Task: Open Card Card0000000334 in Board Board0000000084 in Workspace WS0000000028 in Trello. Add Member nikhrathi889@gmail.com to Card Card0000000334 in Board Board0000000084 in Workspace WS0000000028 in Trello. Add Blue Label titled Label0000000334 to Card Card0000000334 in Board Board0000000084 in Workspace WS0000000028 in Trello. Add Checklist CL0000000334 to Card Card0000000334 in Board Board0000000084 in Workspace WS0000000028 in Trello. Add Dates with Start Date as Sep 01 2023 and Due Date as Sep 30 2023 to Card Card0000000334 in Board Board0000000084 in Workspace WS0000000028 in Trello
Action: Mouse moved to (317, 337)
Screenshot: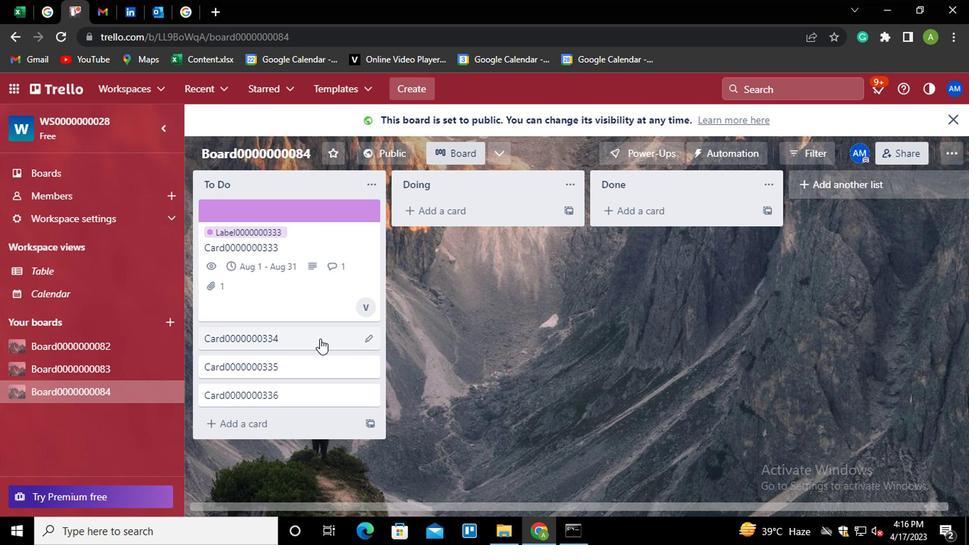 
Action: Mouse pressed left at (317, 337)
Screenshot: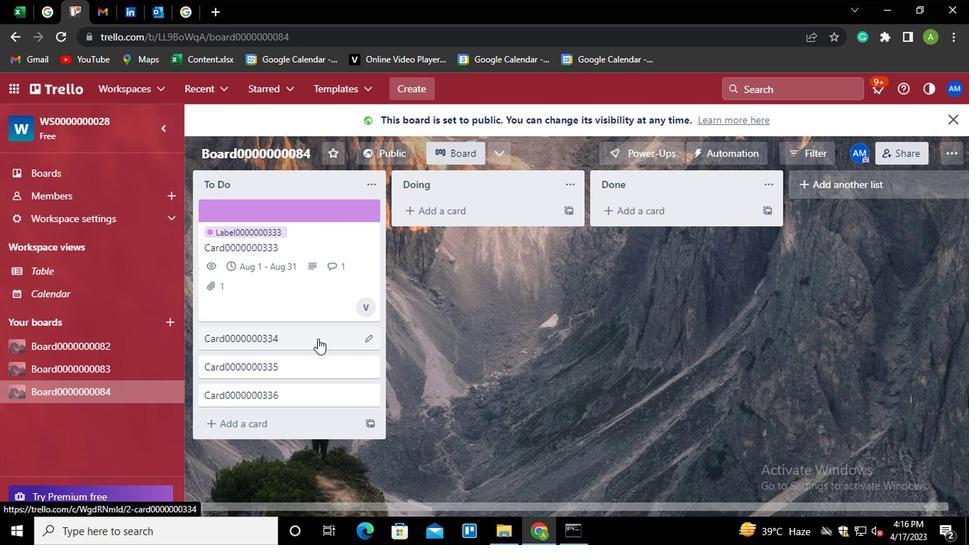 
Action: Mouse moved to (662, 200)
Screenshot: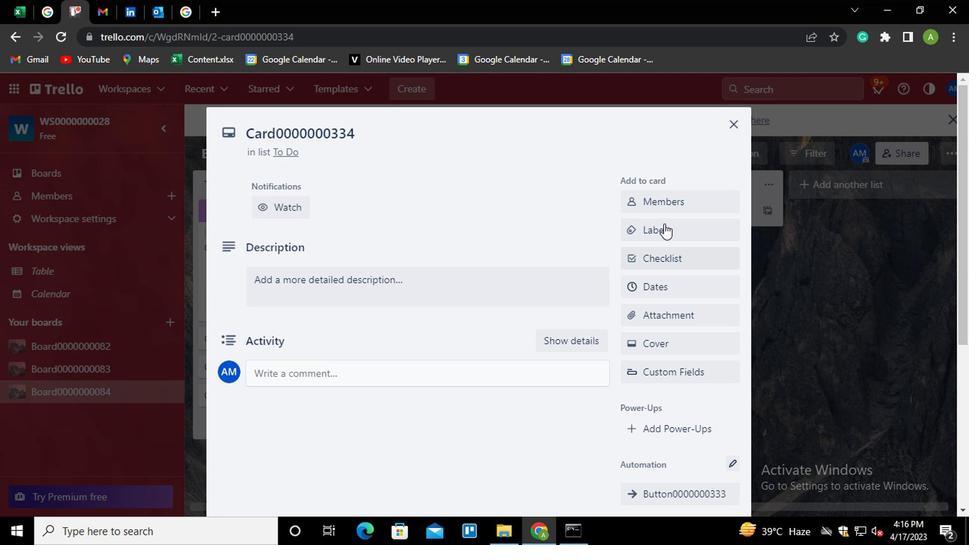 
Action: Mouse pressed left at (662, 200)
Screenshot: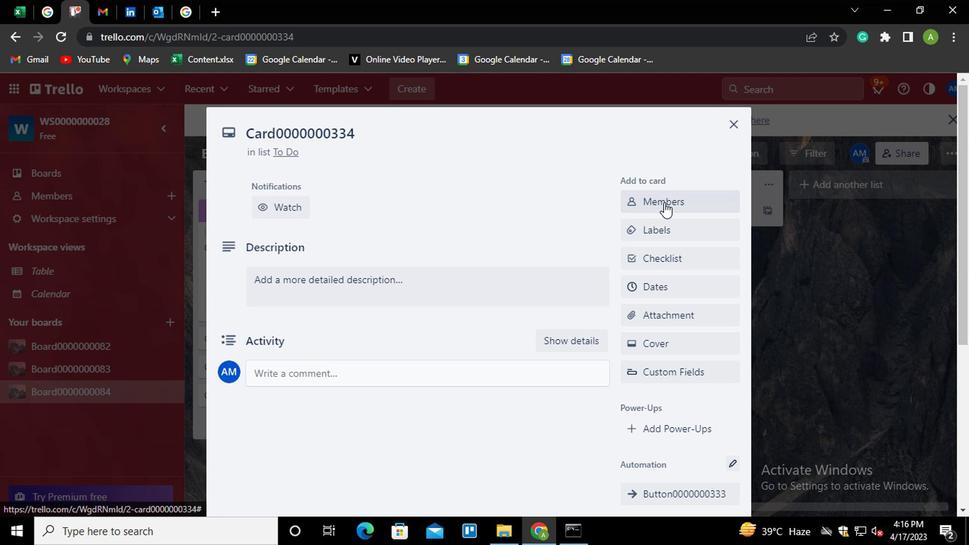 
Action: Mouse moved to (674, 262)
Screenshot: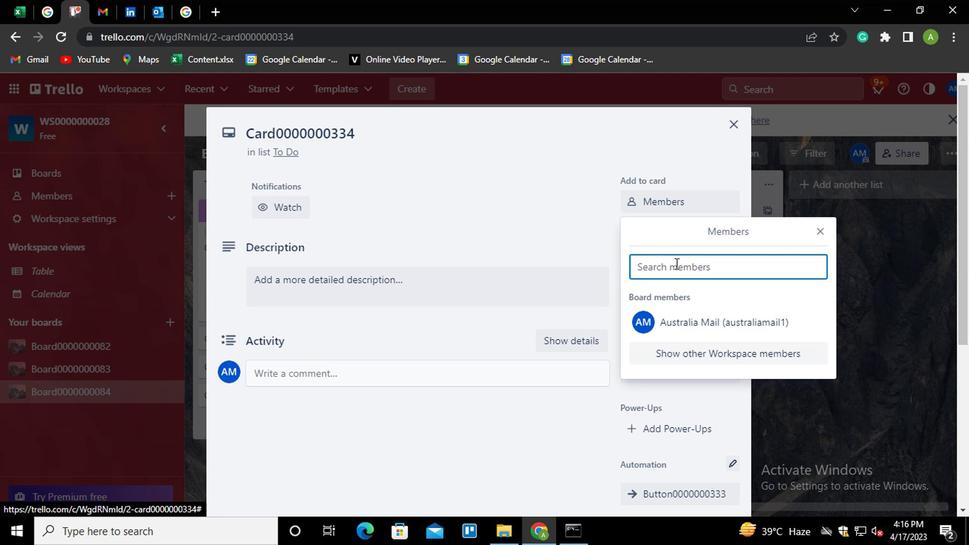 
Action: Mouse pressed left at (674, 262)
Screenshot: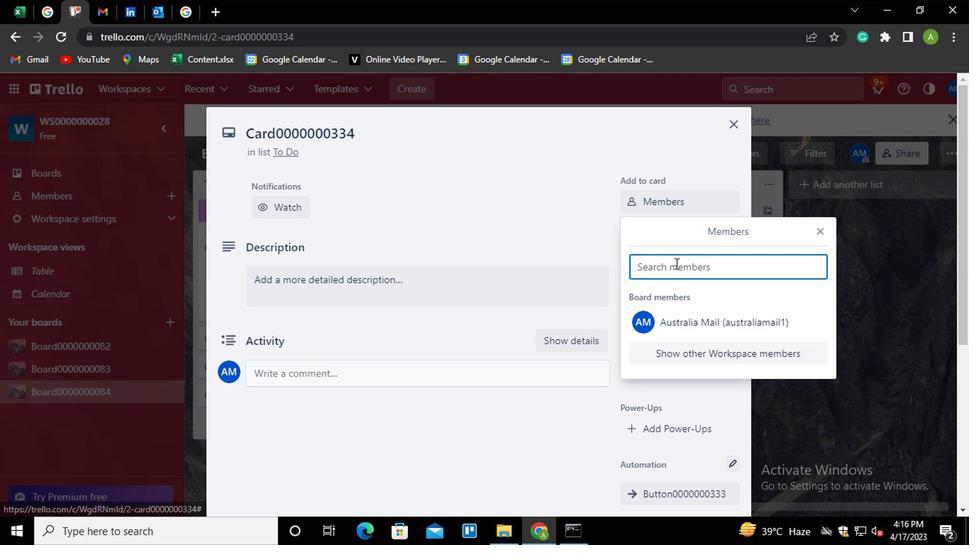 
Action: Key pressed nikhrathi889<Key.shift>@GMAIL.COM
Screenshot: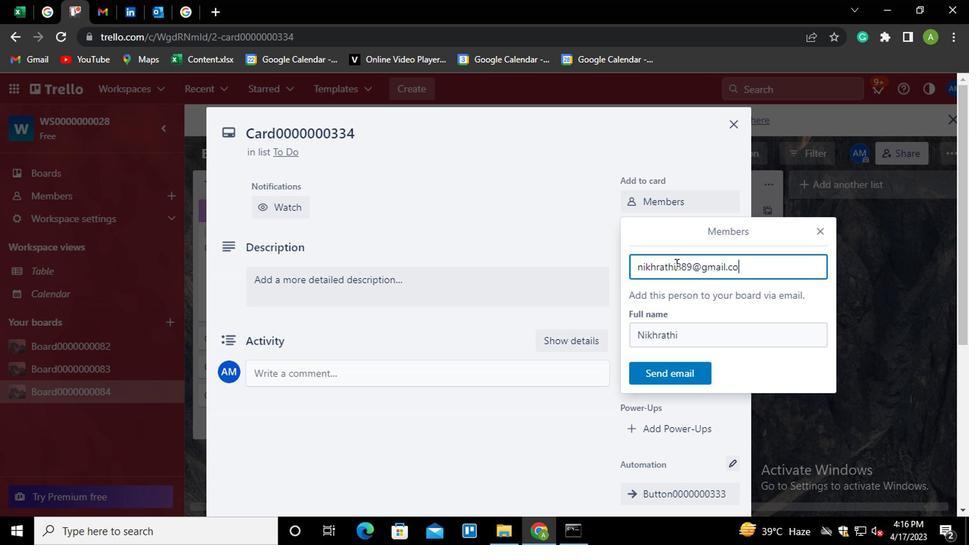 
Action: Mouse moved to (679, 369)
Screenshot: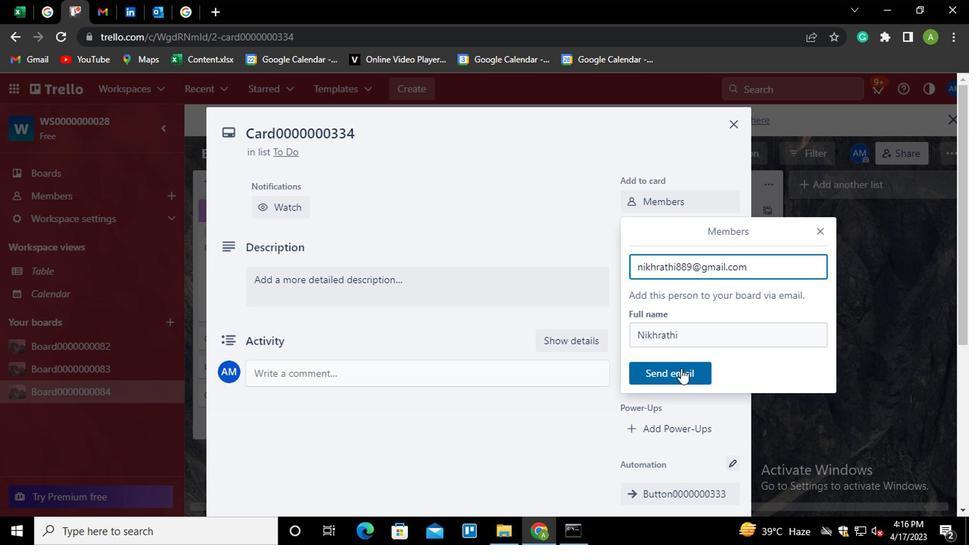 
Action: Mouse pressed left at (679, 369)
Screenshot: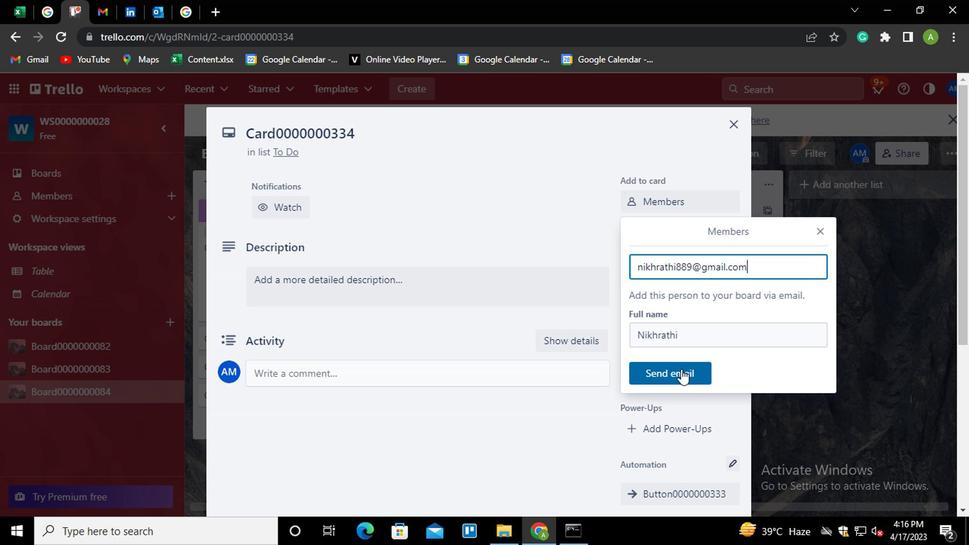 
Action: Mouse moved to (653, 228)
Screenshot: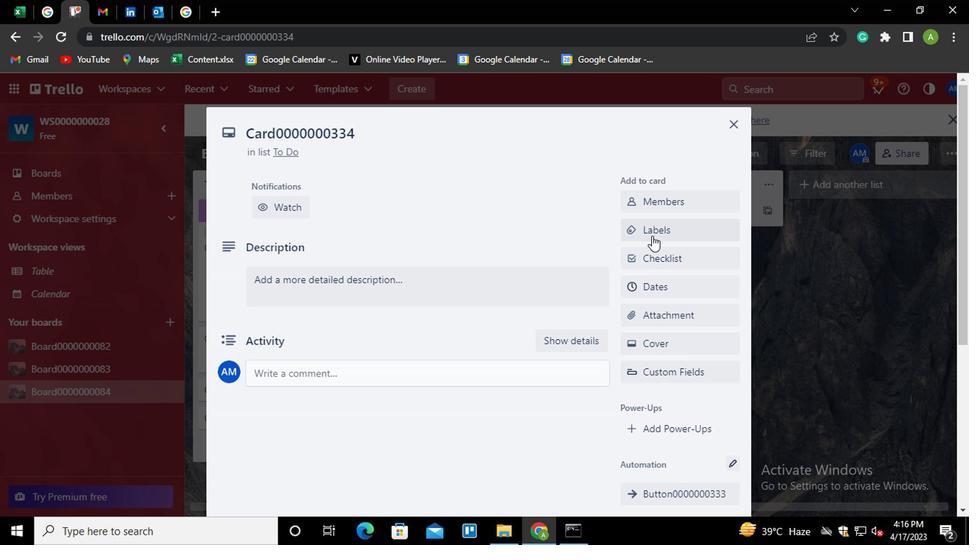 
Action: Mouse pressed left at (653, 228)
Screenshot: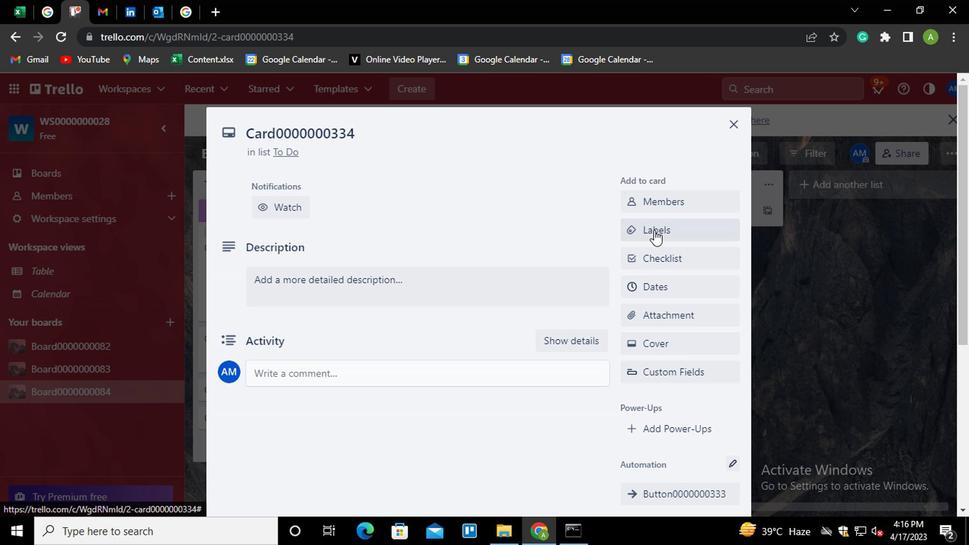 
Action: Mouse moved to (637, 332)
Screenshot: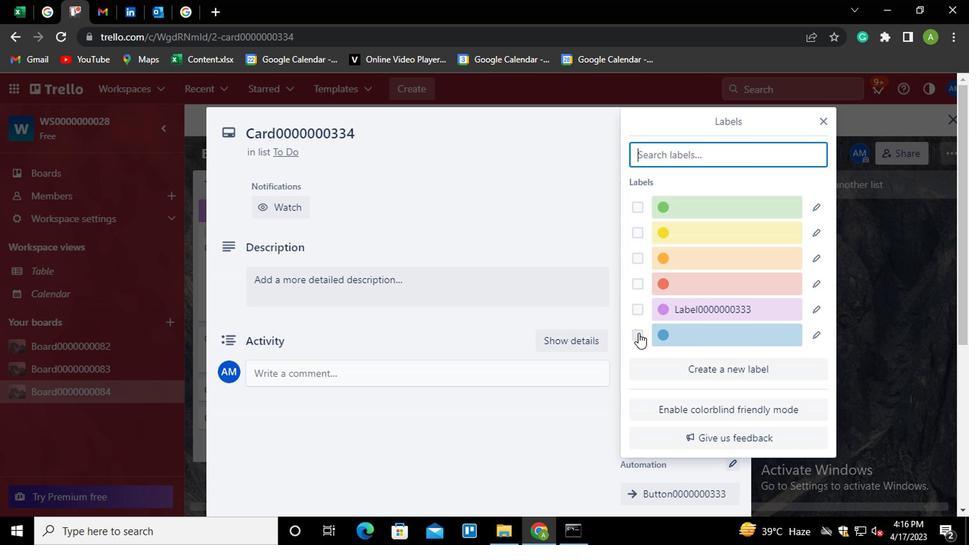 
Action: Mouse pressed left at (637, 332)
Screenshot: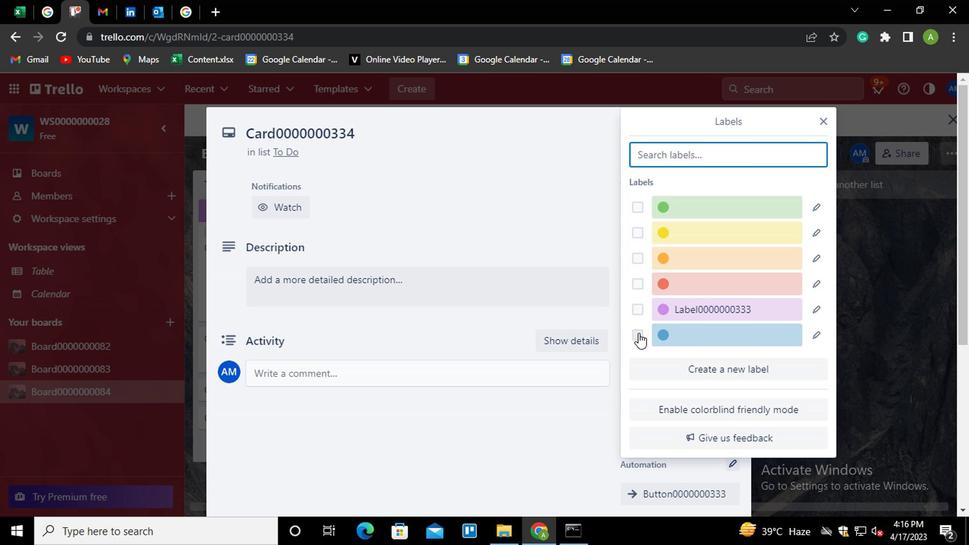 
Action: Mouse moved to (813, 334)
Screenshot: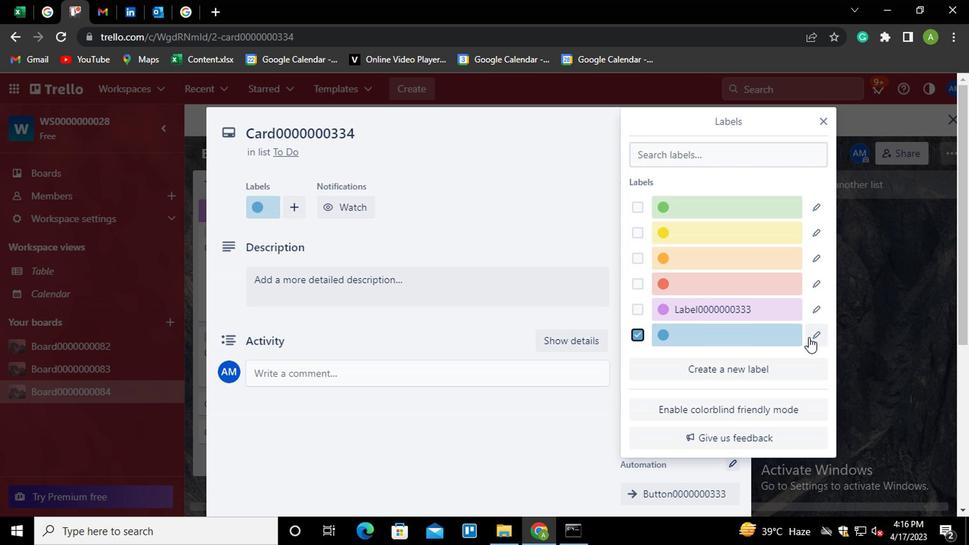 
Action: Mouse pressed left at (813, 334)
Screenshot: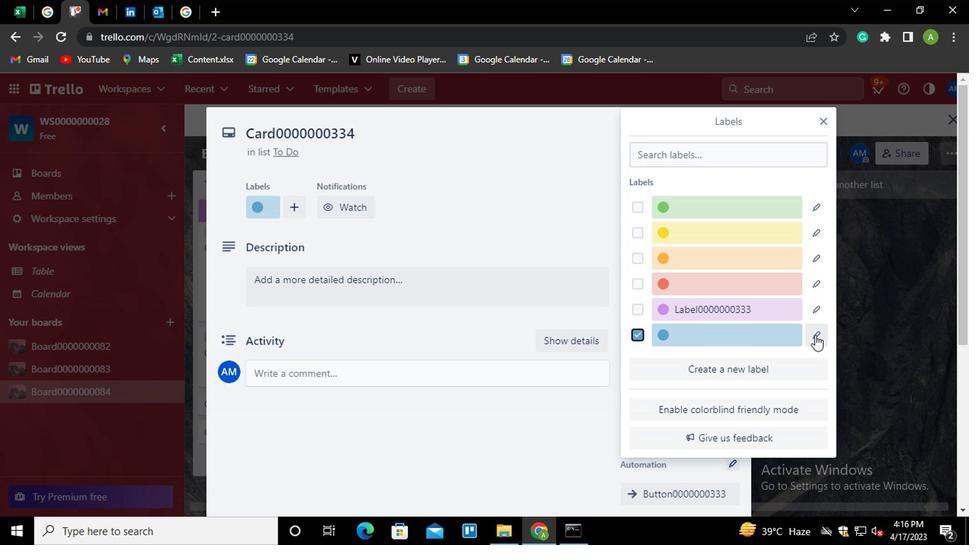 
Action: Mouse moved to (685, 249)
Screenshot: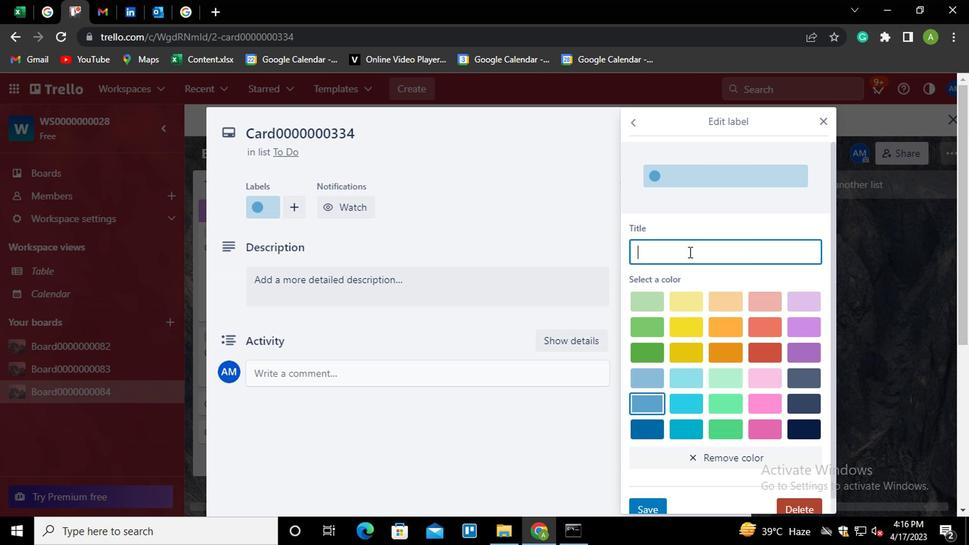 
Action: Mouse pressed left at (685, 249)
Screenshot: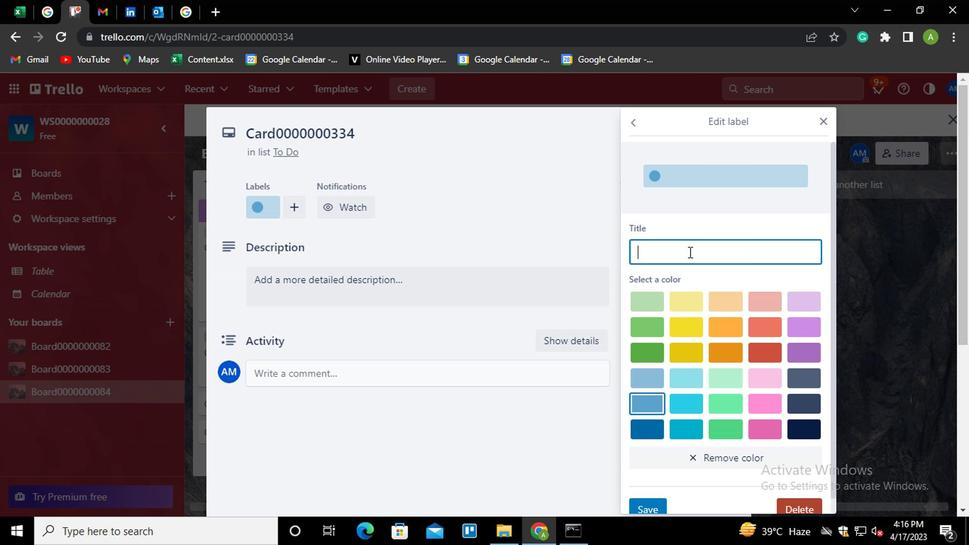 
Action: Key pressed <Key.shift>TITEL<Key.backspace><Key.backspace><Key.backspace><Key.backspace><Key.backspace><Key.shift>LABEL0000000334
Screenshot: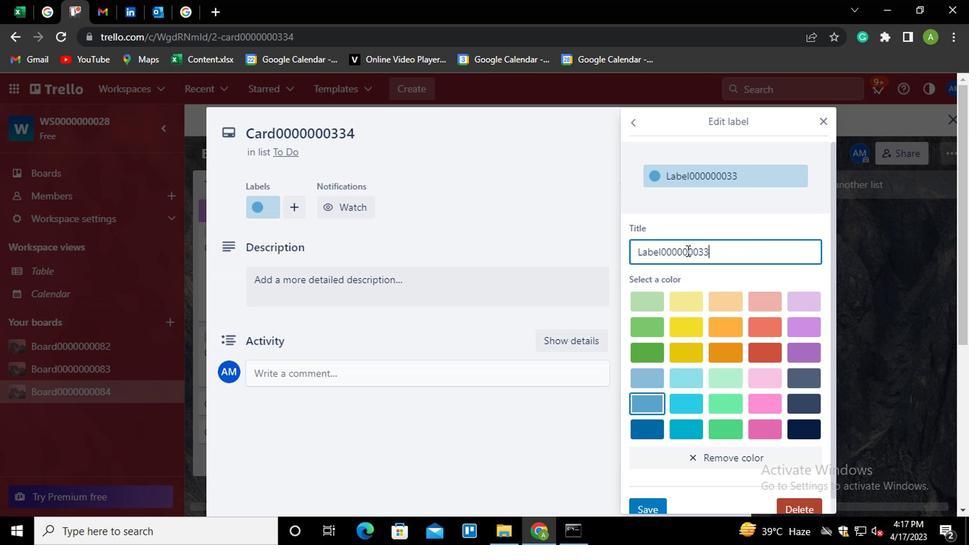 
Action: Mouse moved to (631, 503)
Screenshot: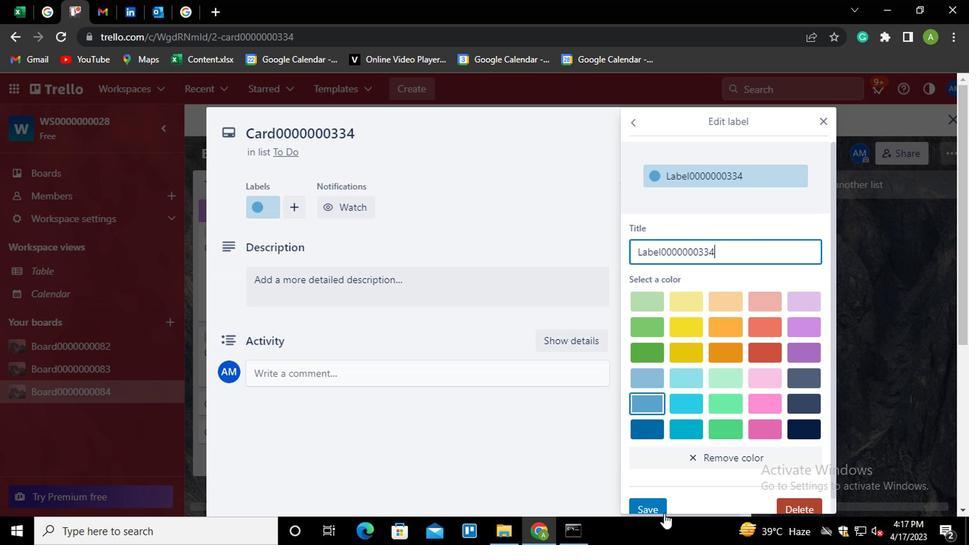 
Action: Mouse pressed left at (631, 503)
Screenshot: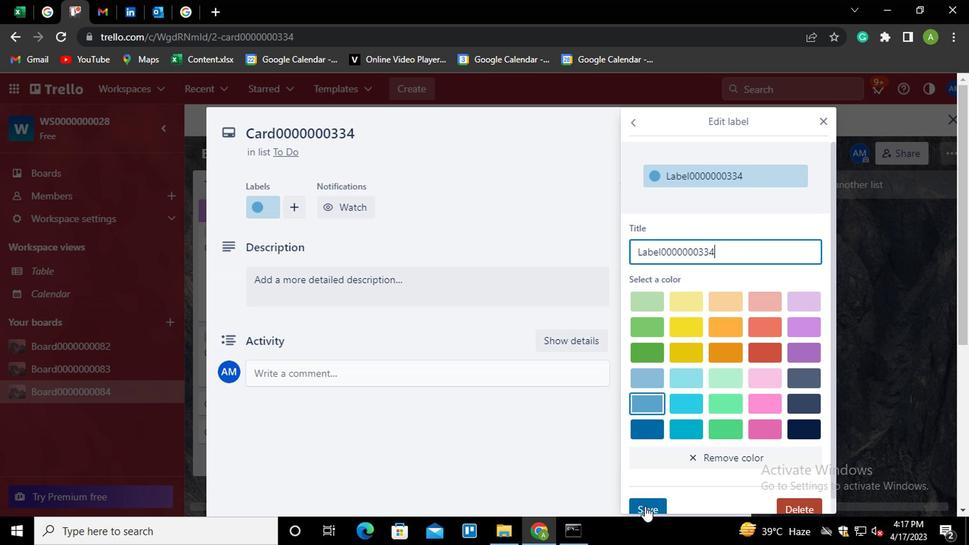
Action: Mouse moved to (564, 216)
Screenshot: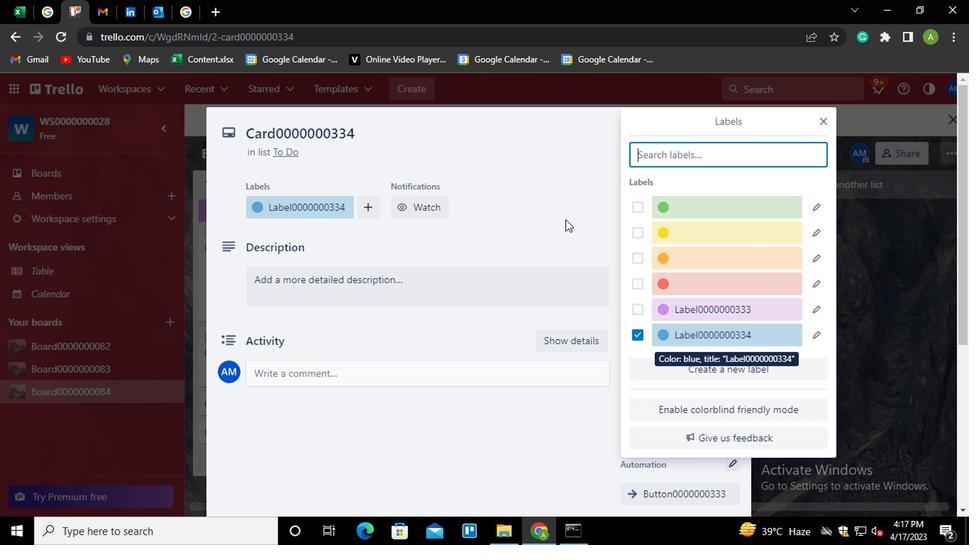 
Action: Mouse pressed left at (564, 216)
Screenshot: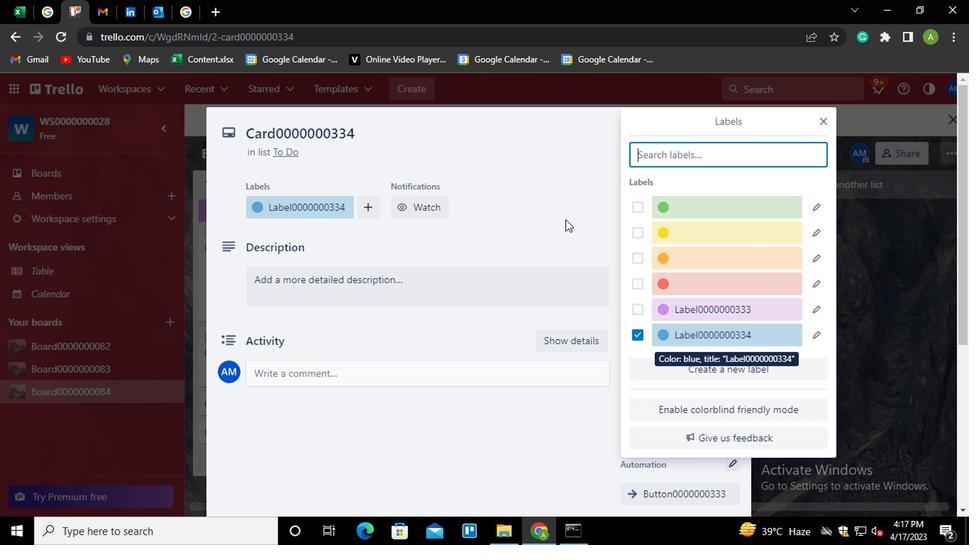 
Action: Mouse moved to (646, 255)
Screenshot: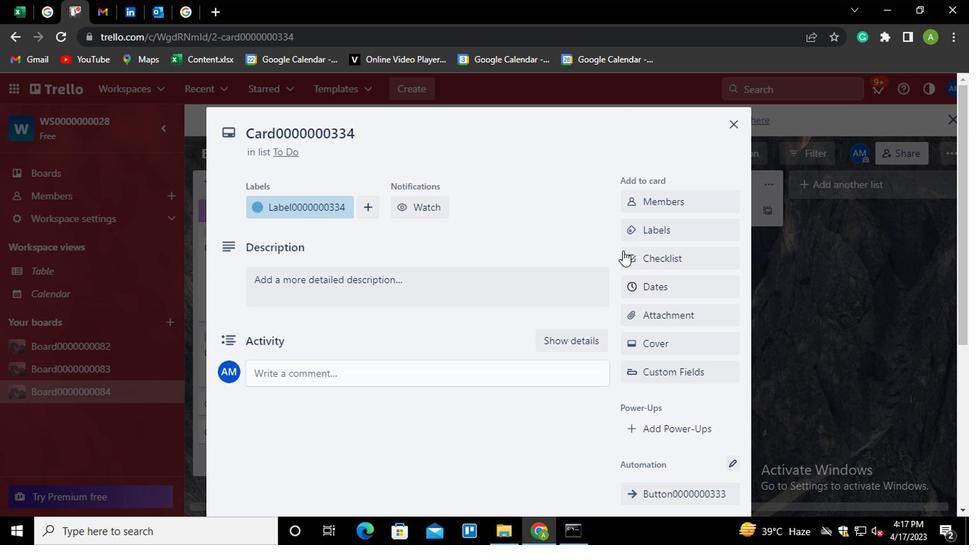 
Action: Mouse pressed left at (646, 255)
Screenshot: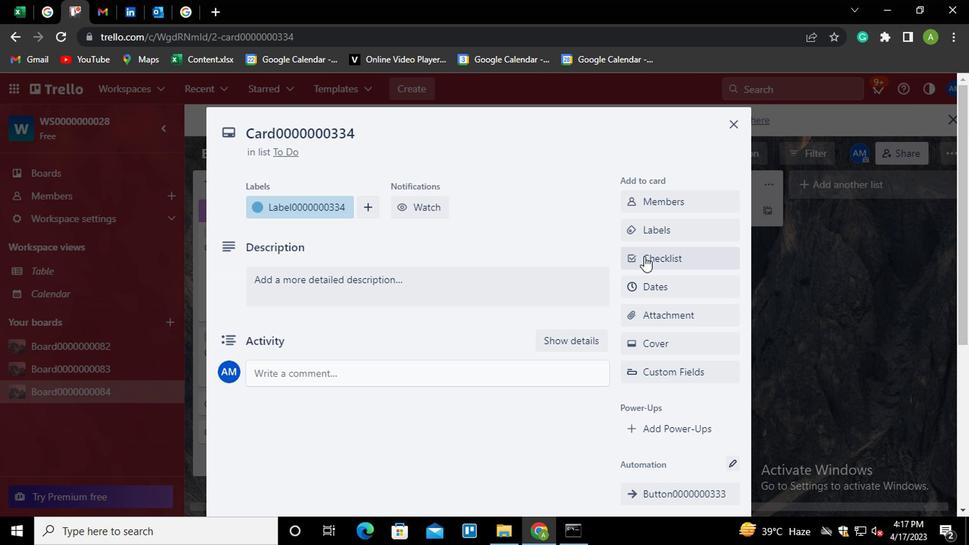 
Action: Mouse moved to (646, 255)
Screenshot: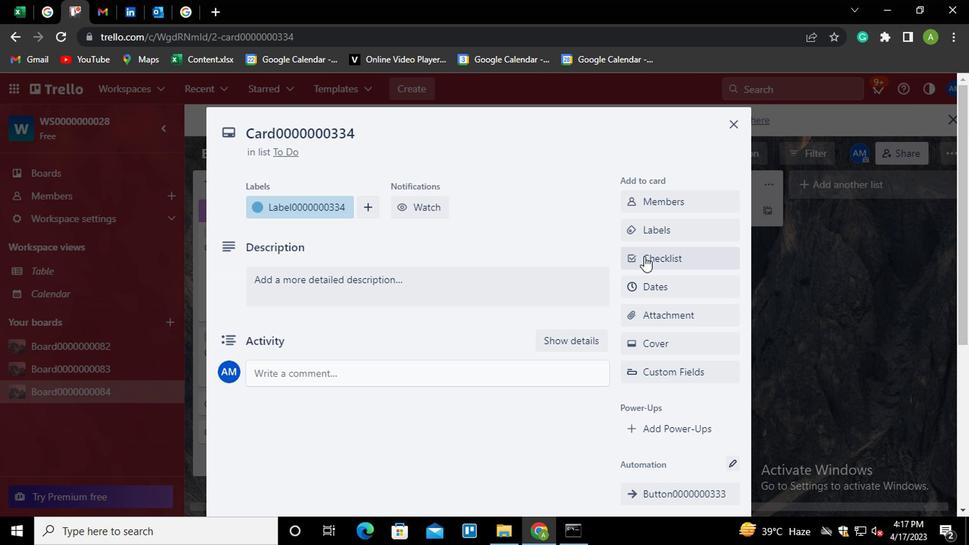 
Action: Key pressed <Key.shift>CLOO<Key.backspace><Key.backspace>0000000334
Screenshot: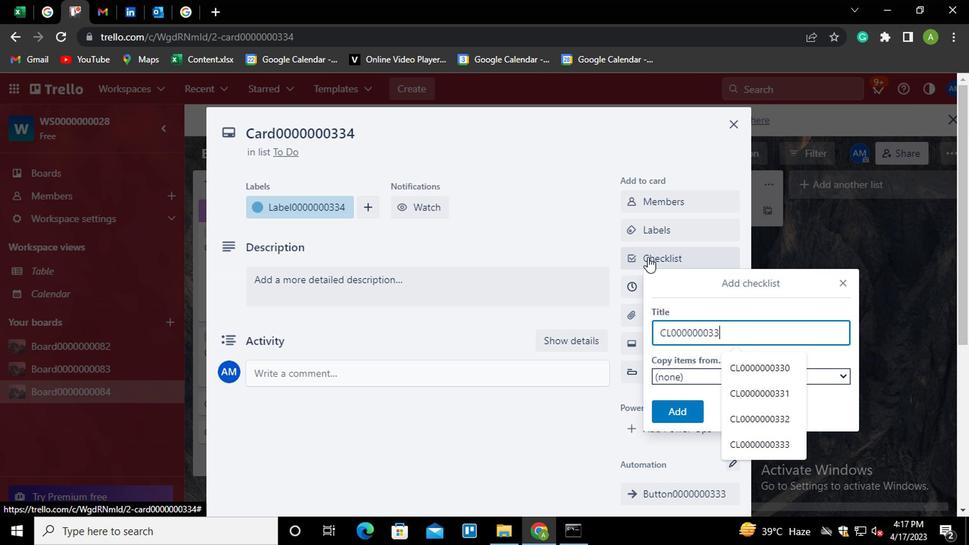 
Action: Mouse moved to (681, 405)
Screenshot: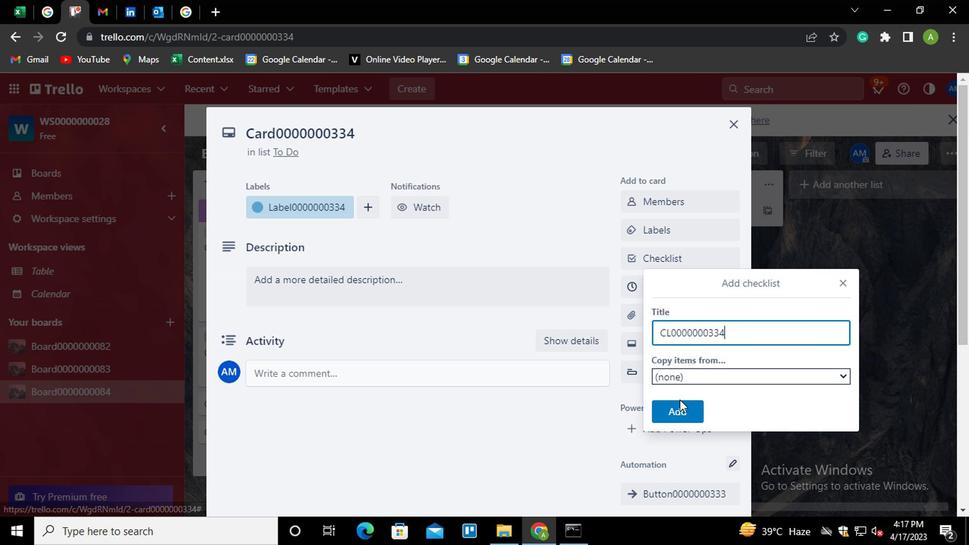 
Action: Mouse pressed left at (681, 405)
Screenshot: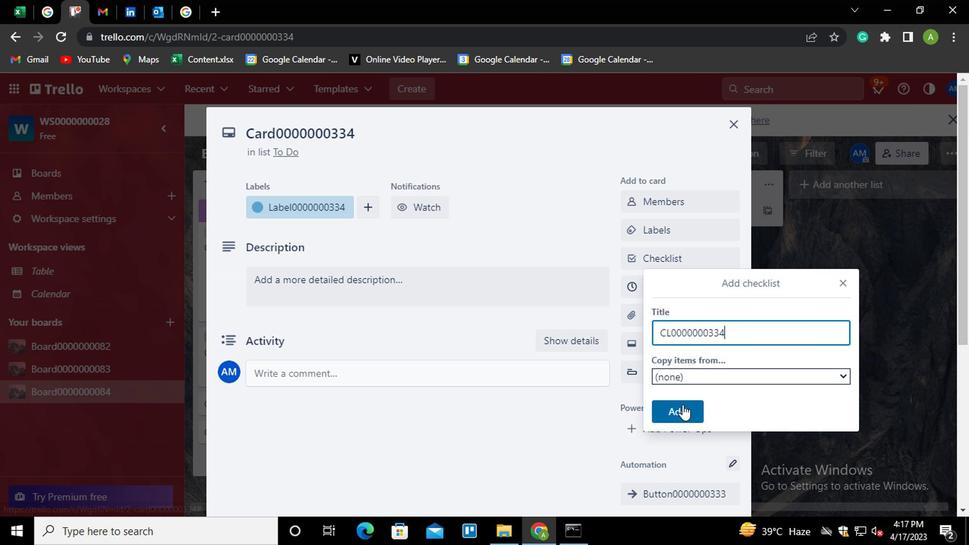 
Action: Mouse moved to (658, 287)
Screenshot: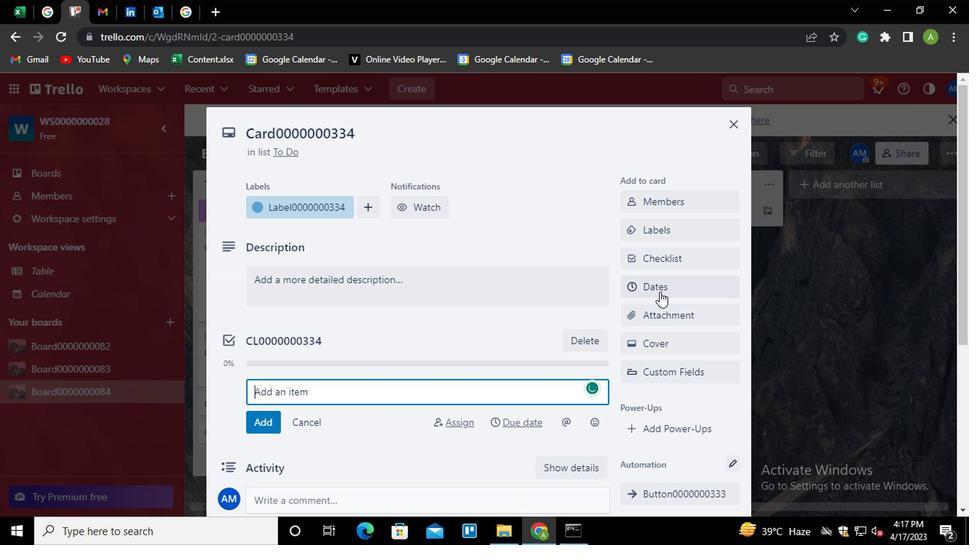 
Action: Mouse pressed left at (658, 287)
Screenshot: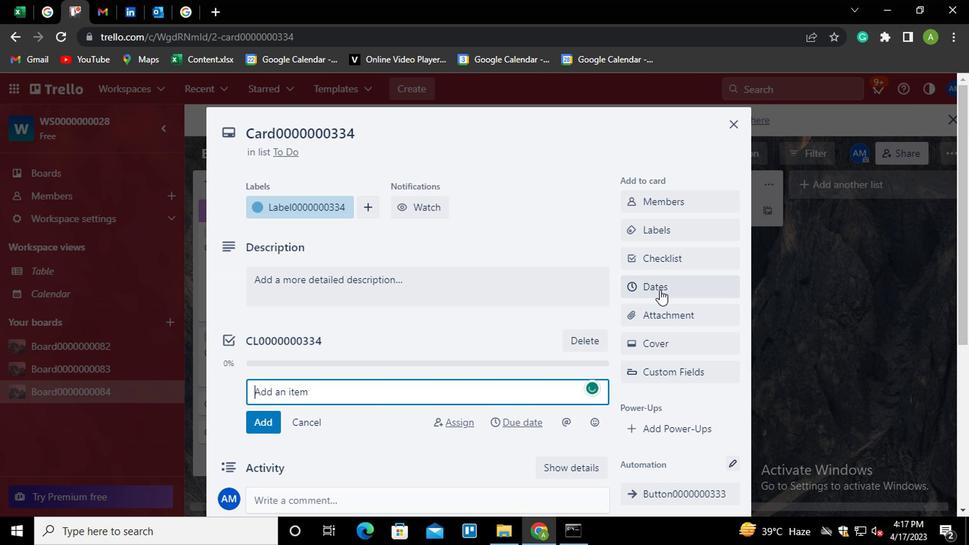 
Action: Mouse moved to (633, 374)
Screenshot: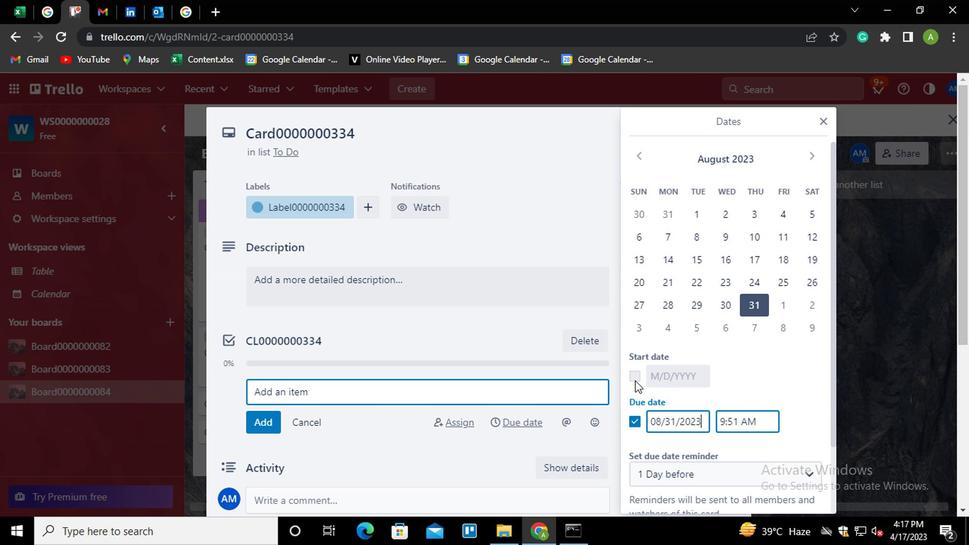 
Action: Mouse pressed left at (633, 374)
Screenshot: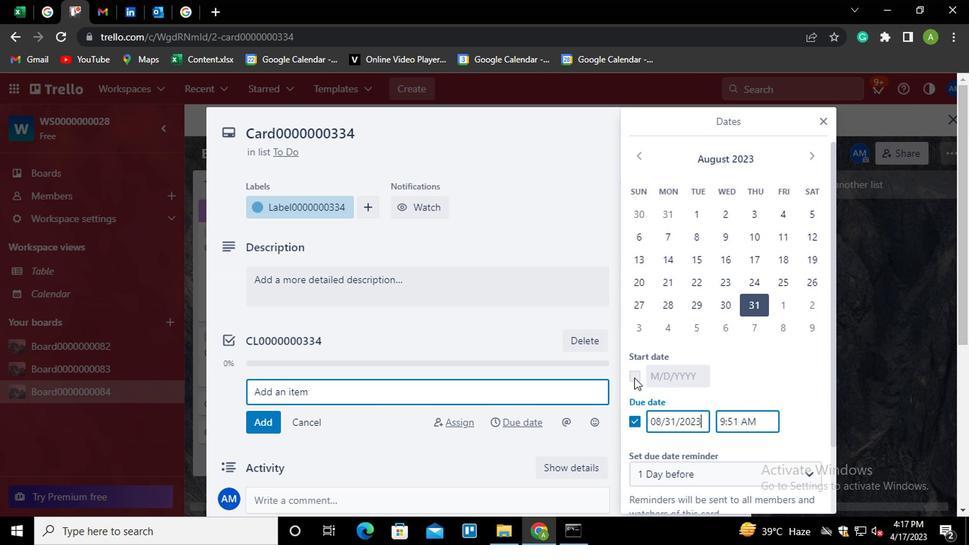 
Action: Mouse moved to (657, 376)
Screenshot: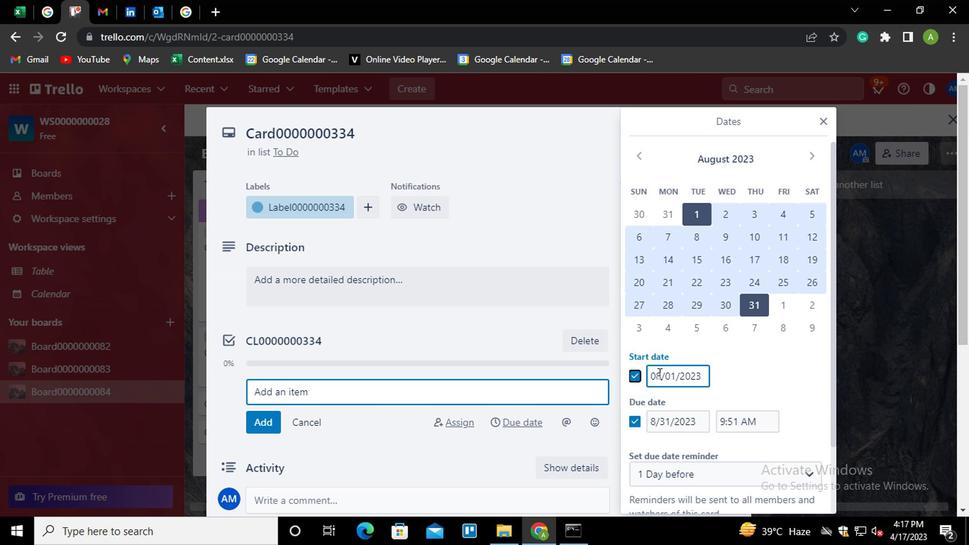
Action: Mouse pressed left at (657, 376)
Screenshot: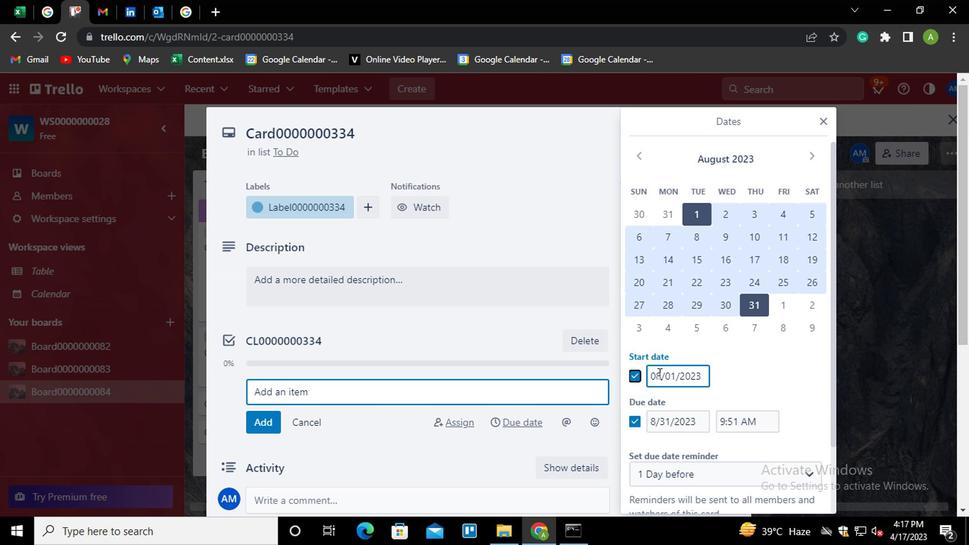 
Action: Mouse moved to (674, 379)
Screenshot: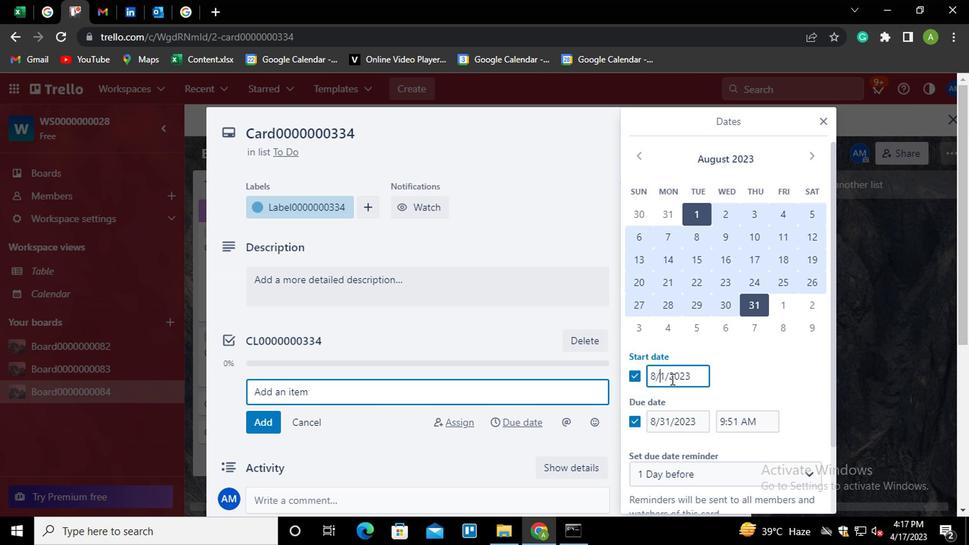 
Action: Key pressed <Key.left>
Screenshot: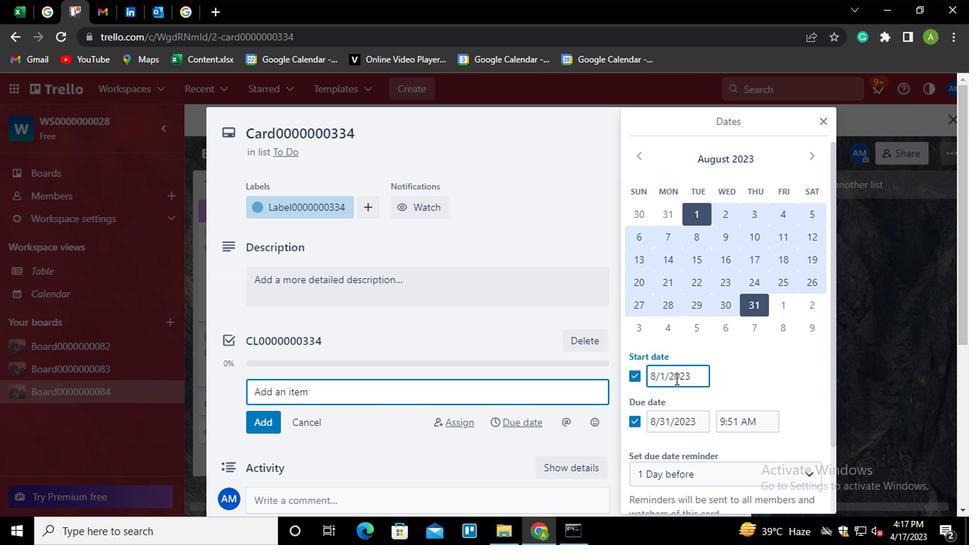 
Action: Mouse moved to (674, 378)
Screenshot: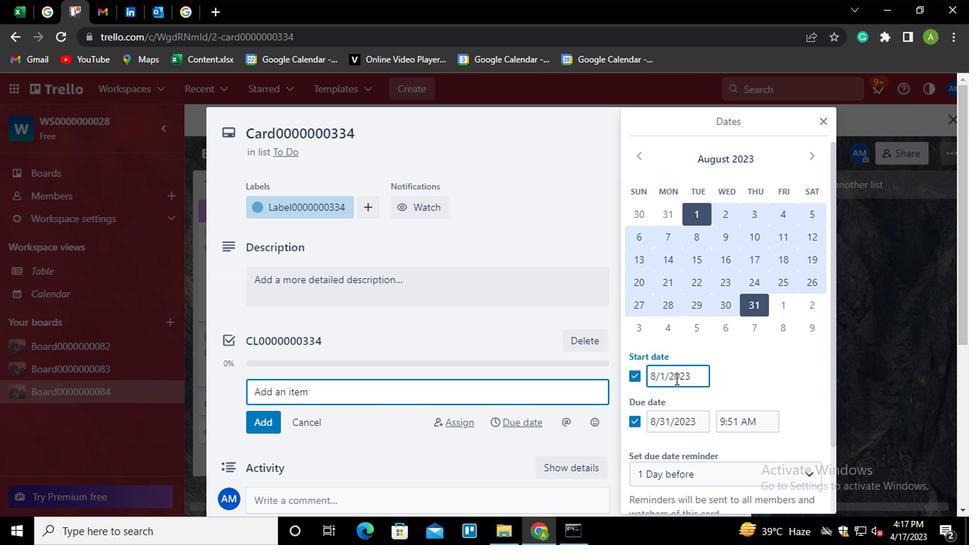 
Action: Key pressed <Key.backspace>0<Key.backspace>9
Screenshot: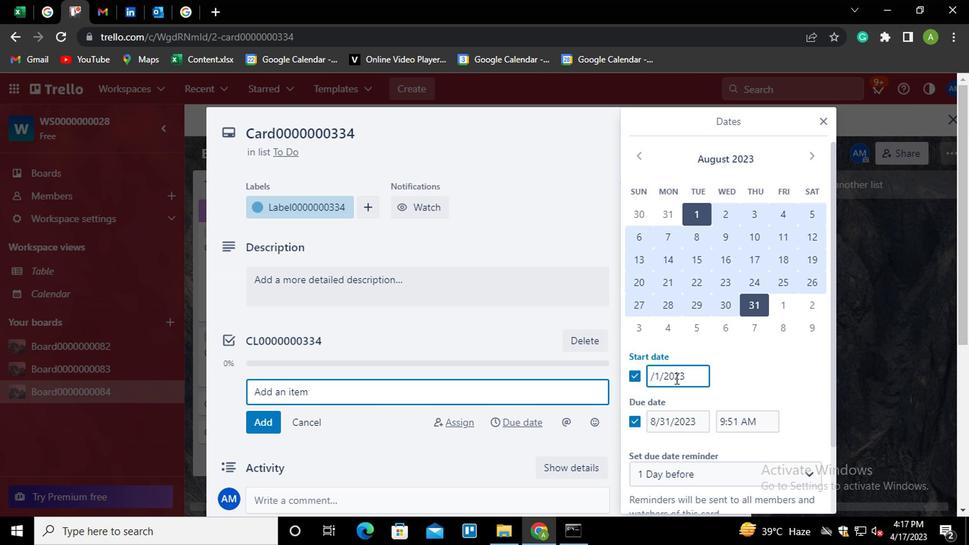 
Action: Mouse moved to (653, 422)
Screenshot: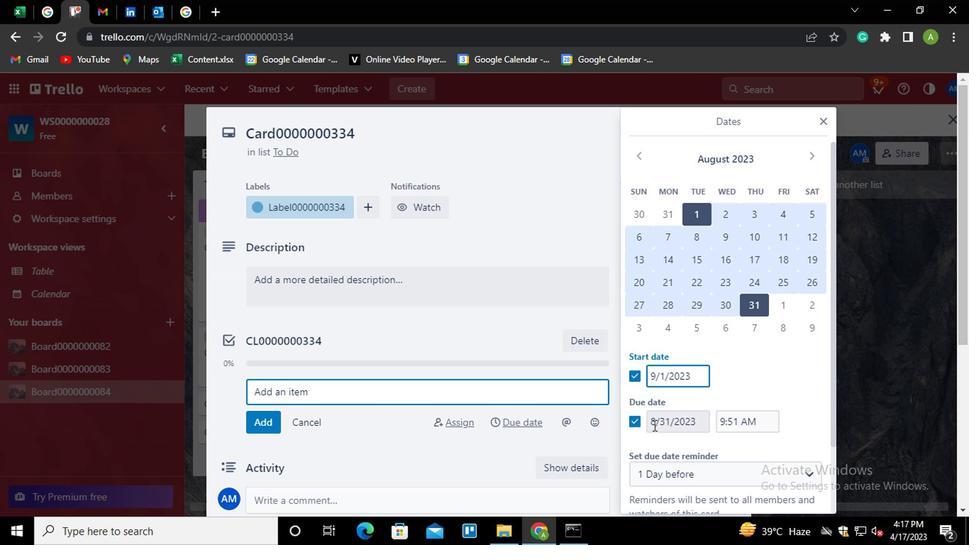 
Action: Mouse pressed left at (653, 422)
Screenshot: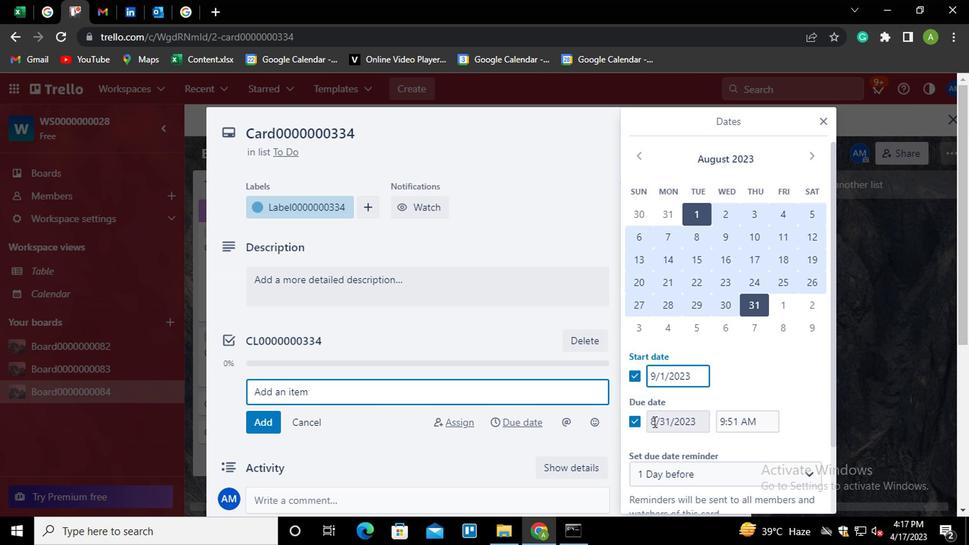 
Action: Mouse moved to (674, 424)
Screenshot: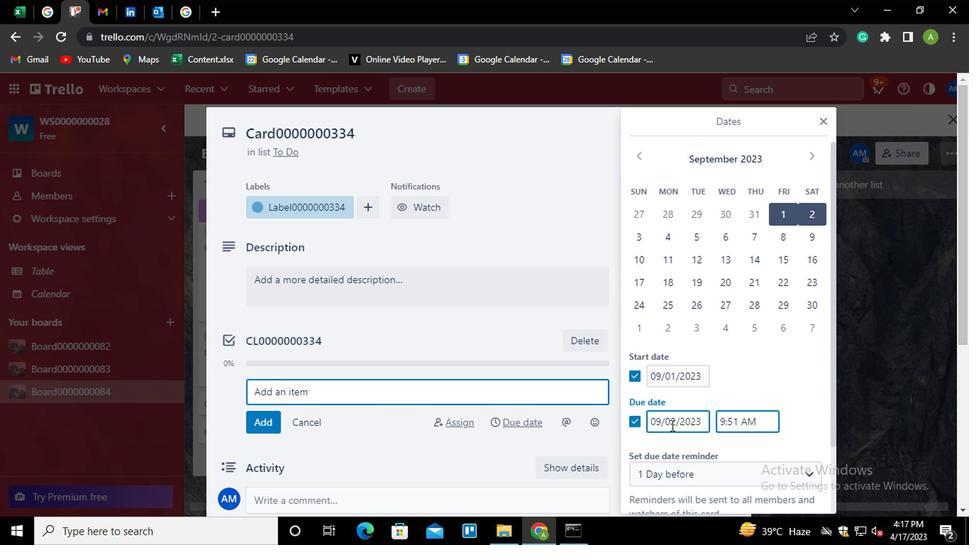 
Action: Mouse pressed left at (674, 424)
Screenshot: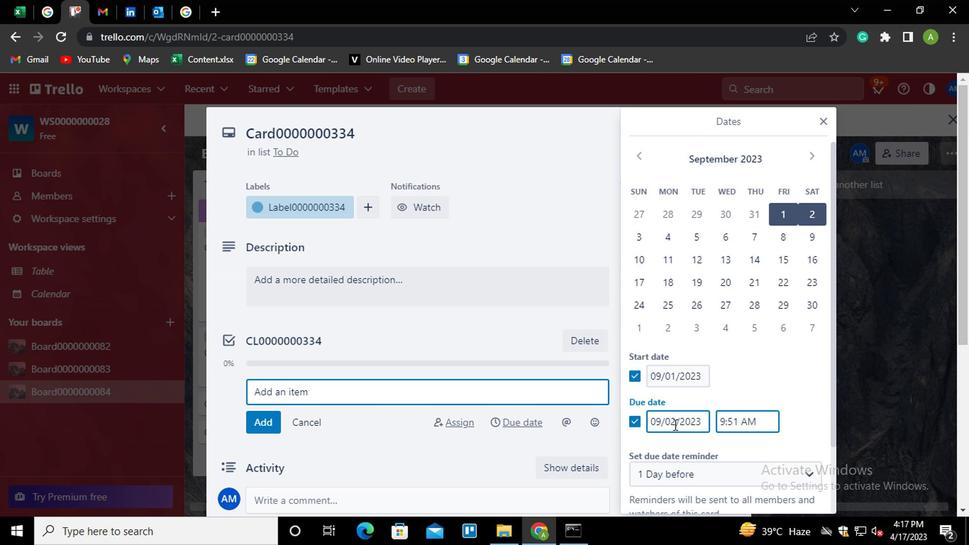 
Action: Mouse moved to (680, 425)
Screenshot: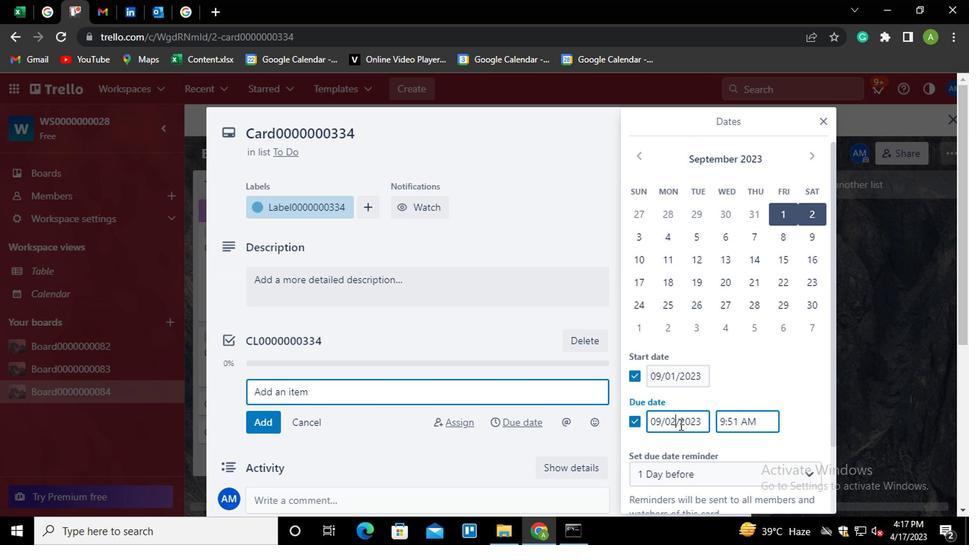 
Action: Key pressed <Key.backspace>
Screenshot: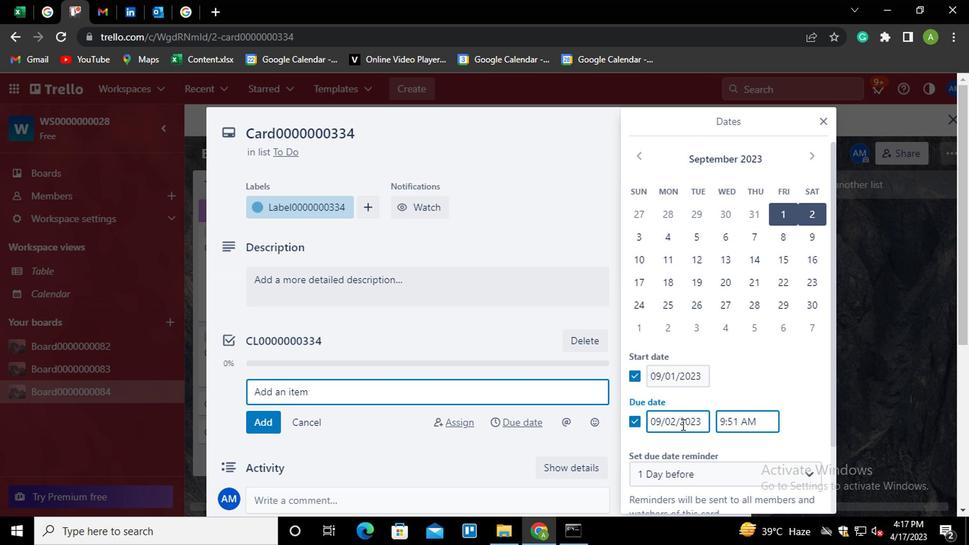 
Action: Mouse moved to (680, 425)
Screenshot: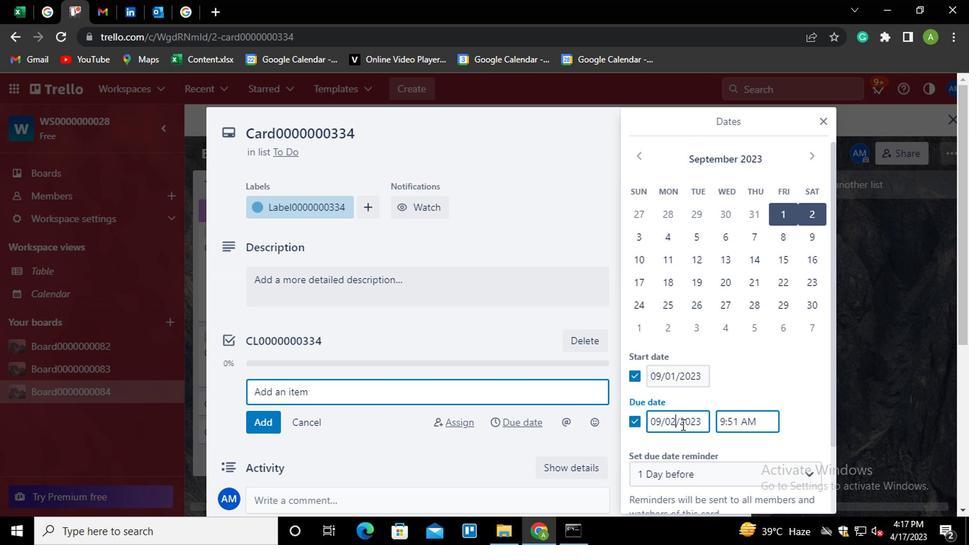 
Action: Key pressed <Key.backspace>30
Screenshot: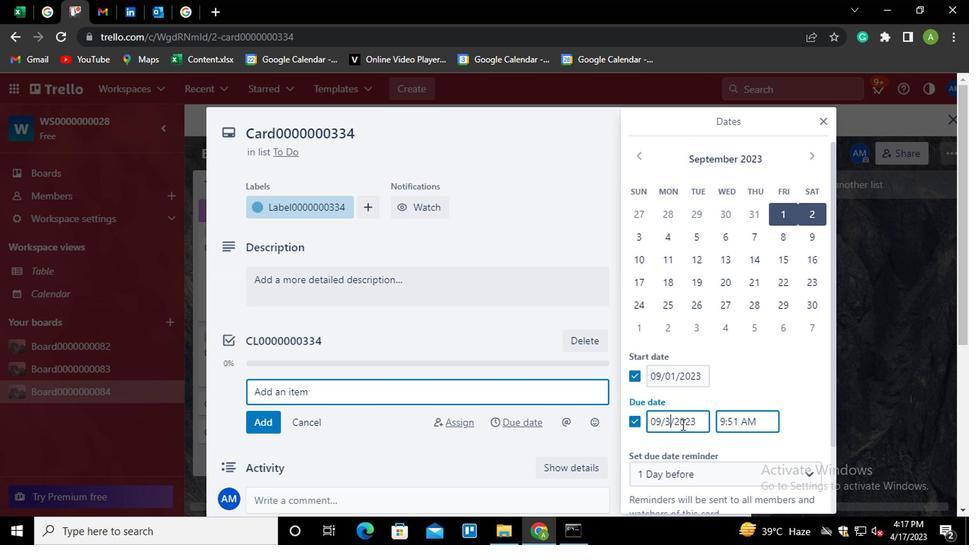 
Action: Mouse moved to (730, 380)
Screenshot: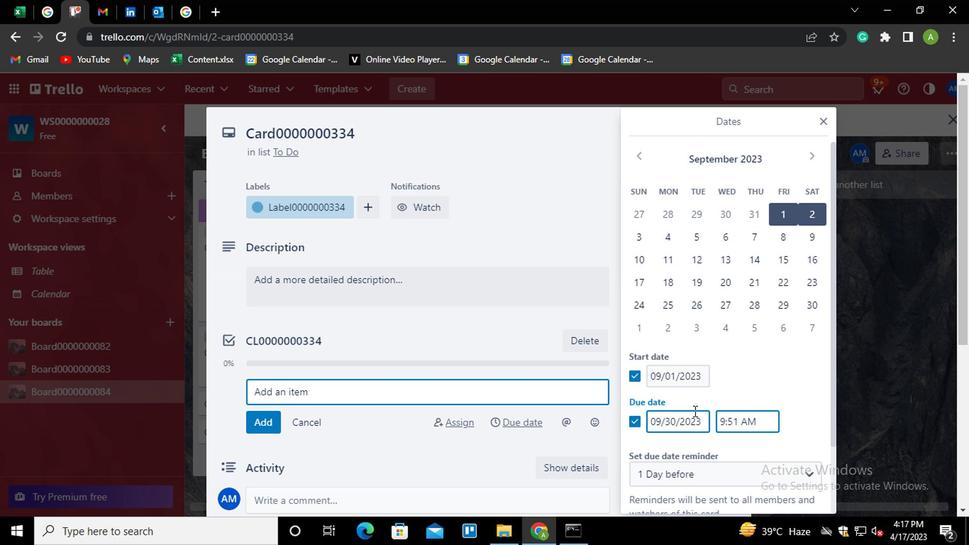 
Action: Mouse pressed left at (730, 380)
Screenshot: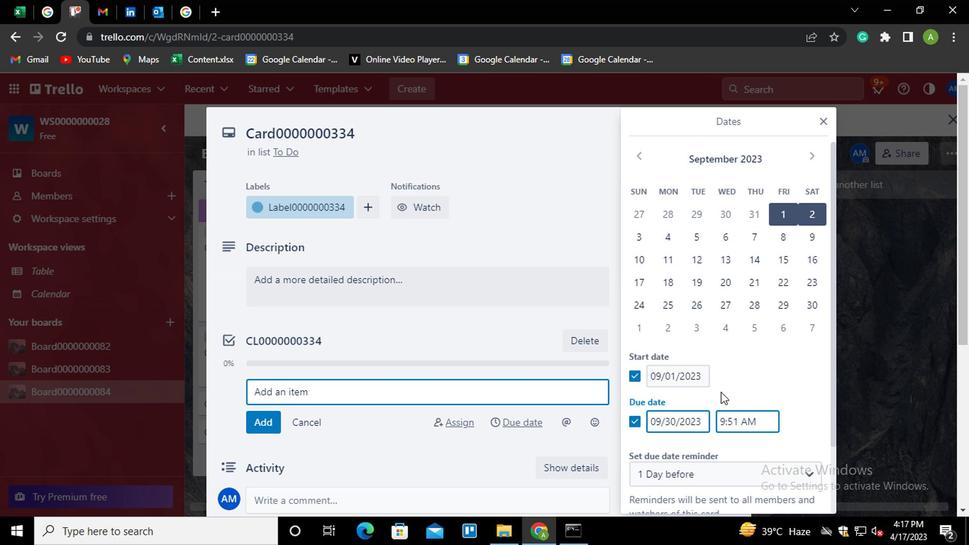
Action: Mouse moved to (734, 381)
Screenshot: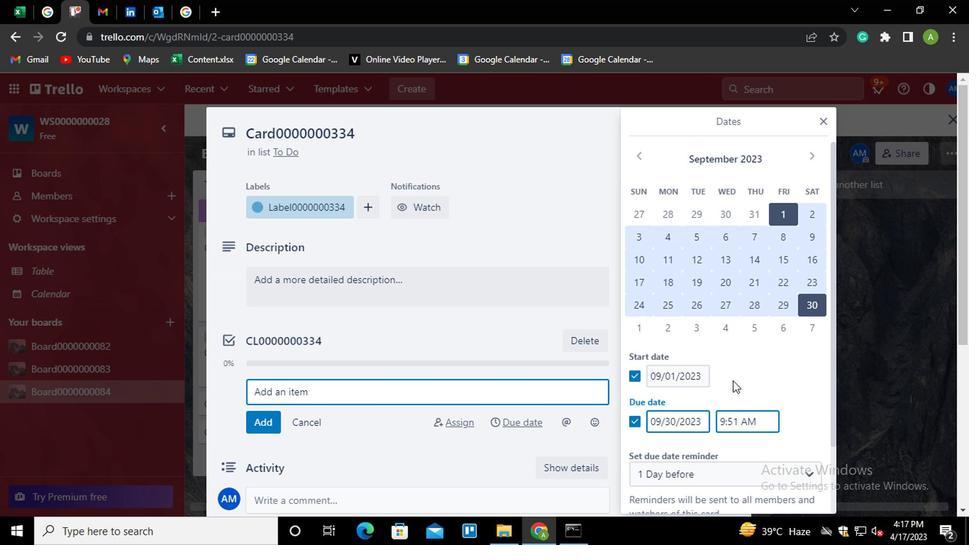 
Action: Mouse scrolled (734, 380) with delta (0, -1)
Screenshot: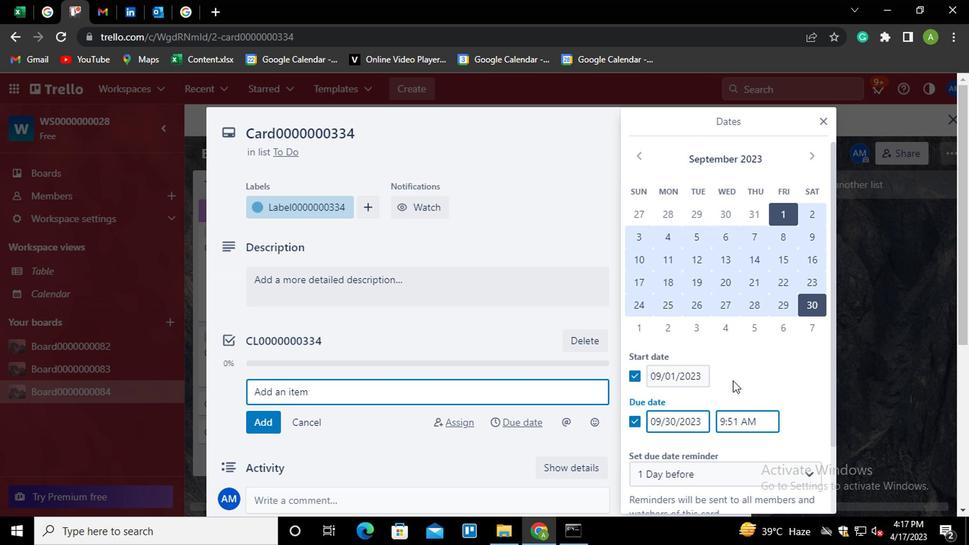 
Action: Mouse scrolled (734, 380) with delta (0, -1)
Screenshot: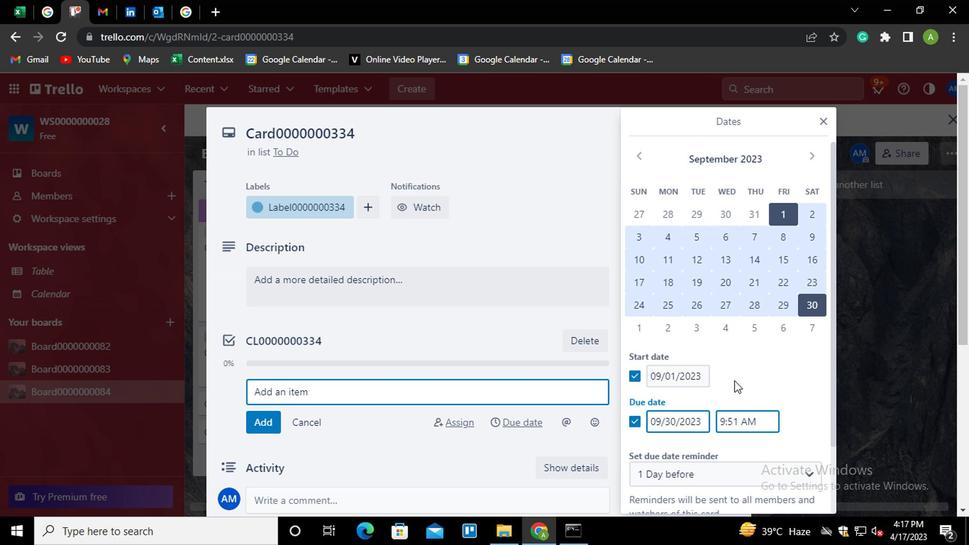
Action: Mouse scrolled (734, 380) with delta (0, -1)
Screenshot: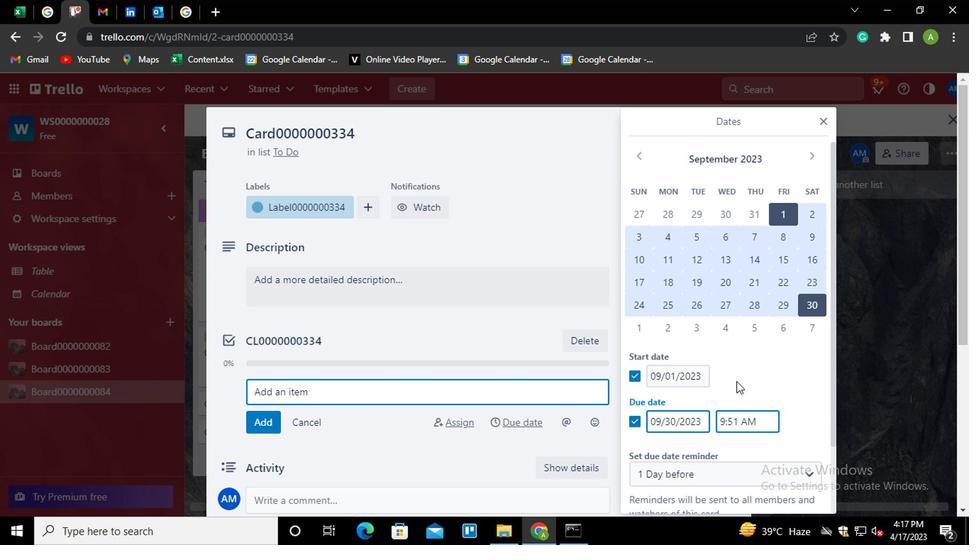 
Action: Mouse scrolled (734, 380) with delta (0, -1)
Screenshot: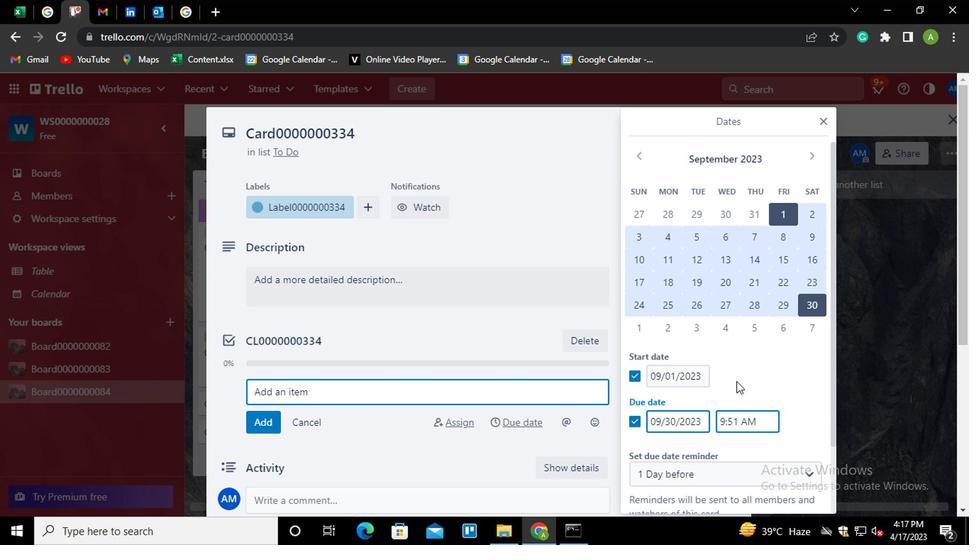 
Action: Mouse moved to (714, 463)
Screenshot: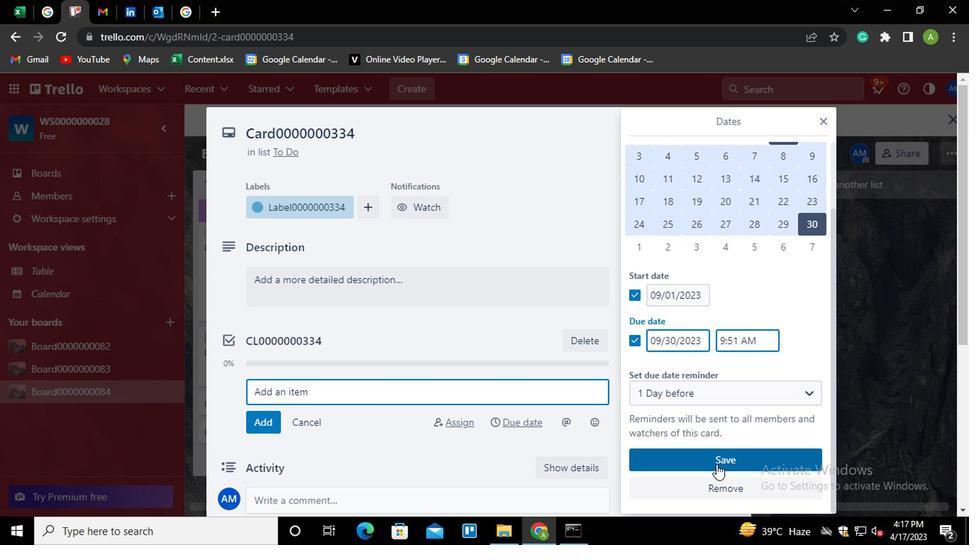 
Action: Mouse pressed left at (714, 463)
Screenshot: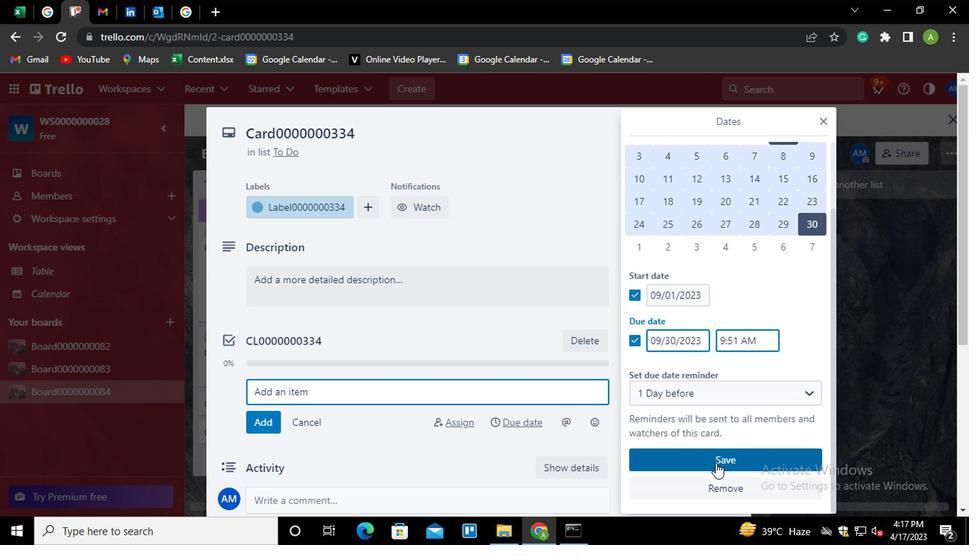 
Action: Mouse pressed left at (714, 463)
Screenshot: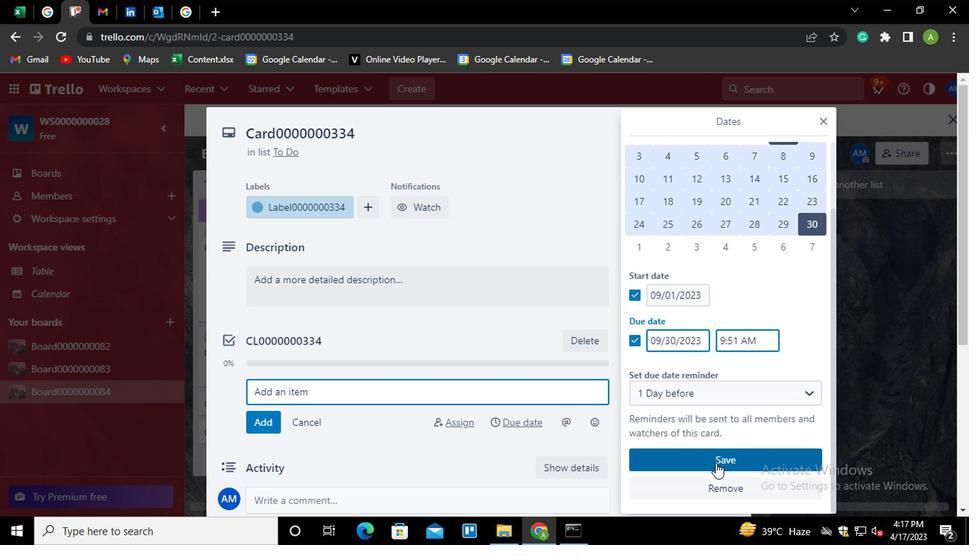 
